 Task: Customize the Quick Access Toolbar in Outlook by adding new commands.
Action: Mouse moved to (50, 27)
Screenshot: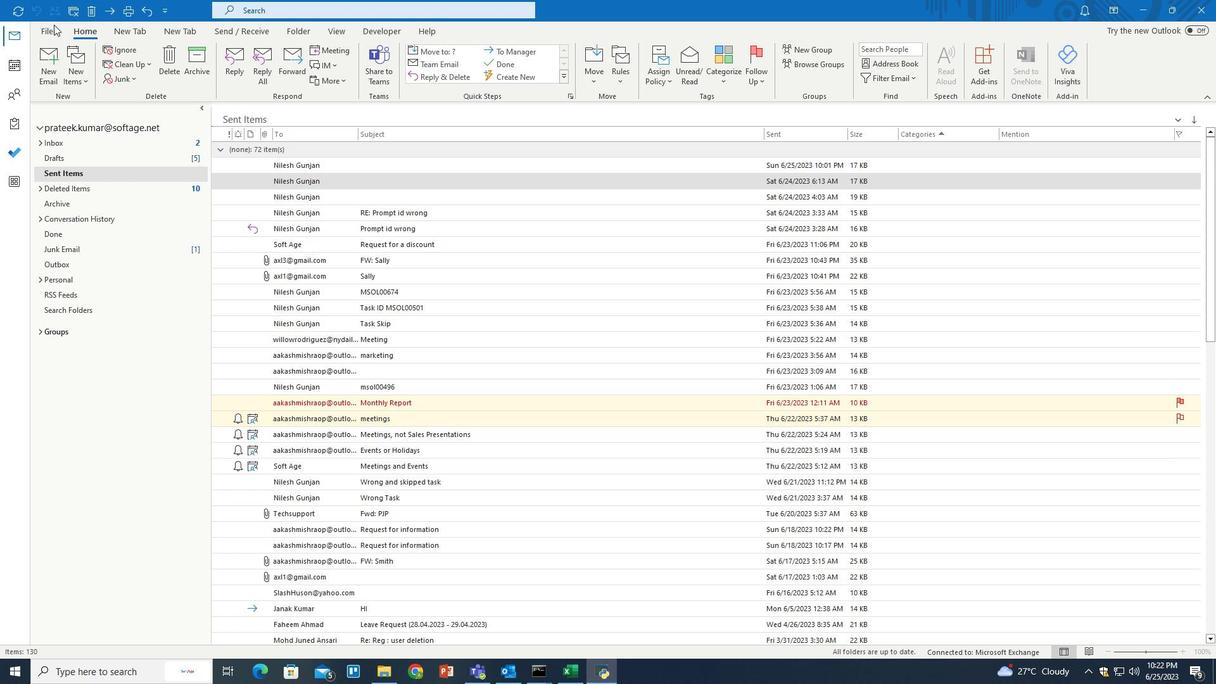 
Action: Mouse pressed left at (50, 27)
Screenshot: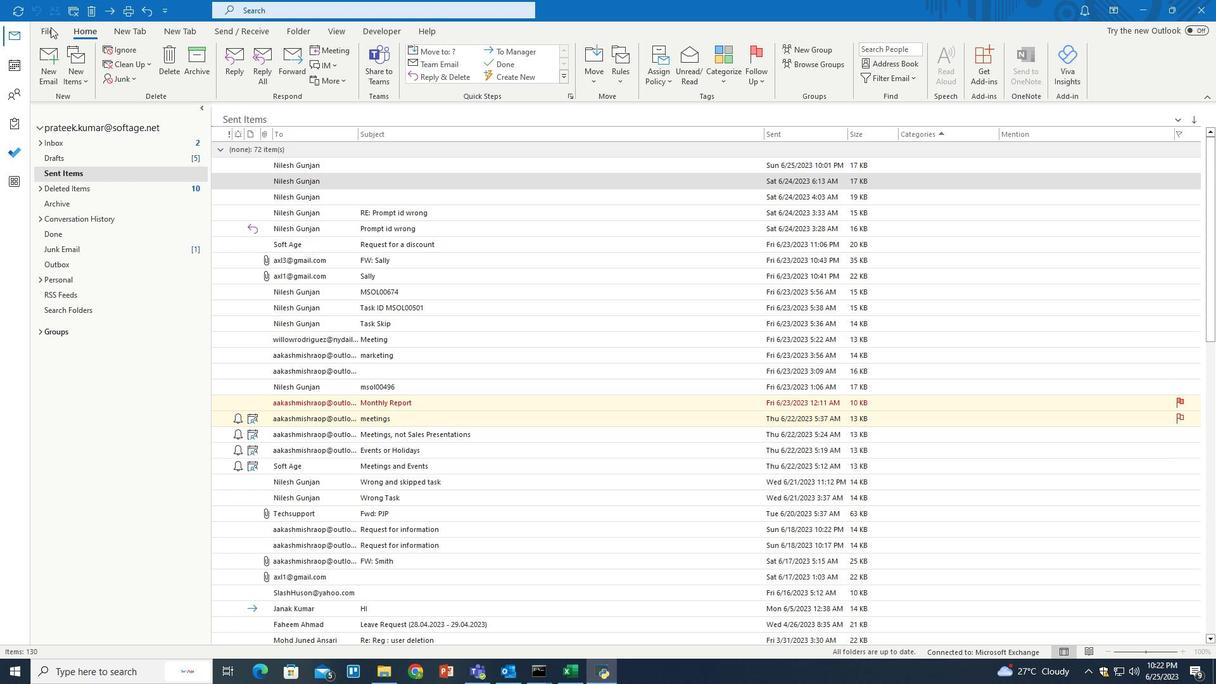 
Action: Mouse pressed left at (50, 27)
Screenshot: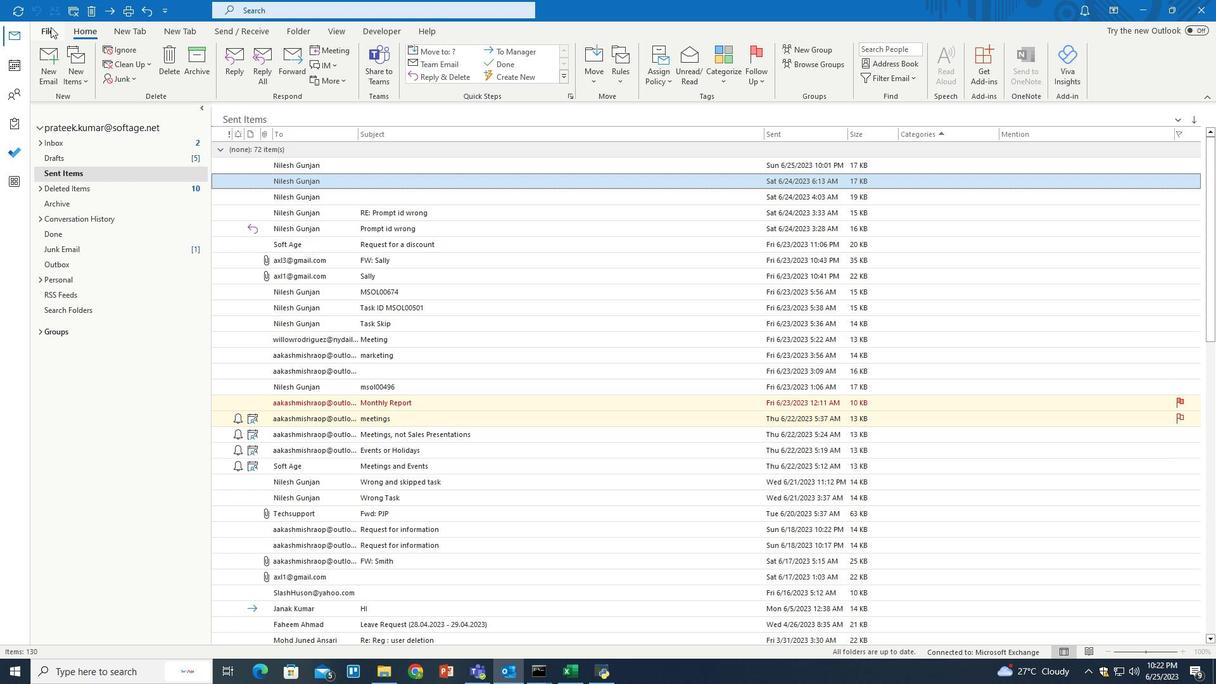 
Action: Mouse moved to (39, 609)
Screenshot: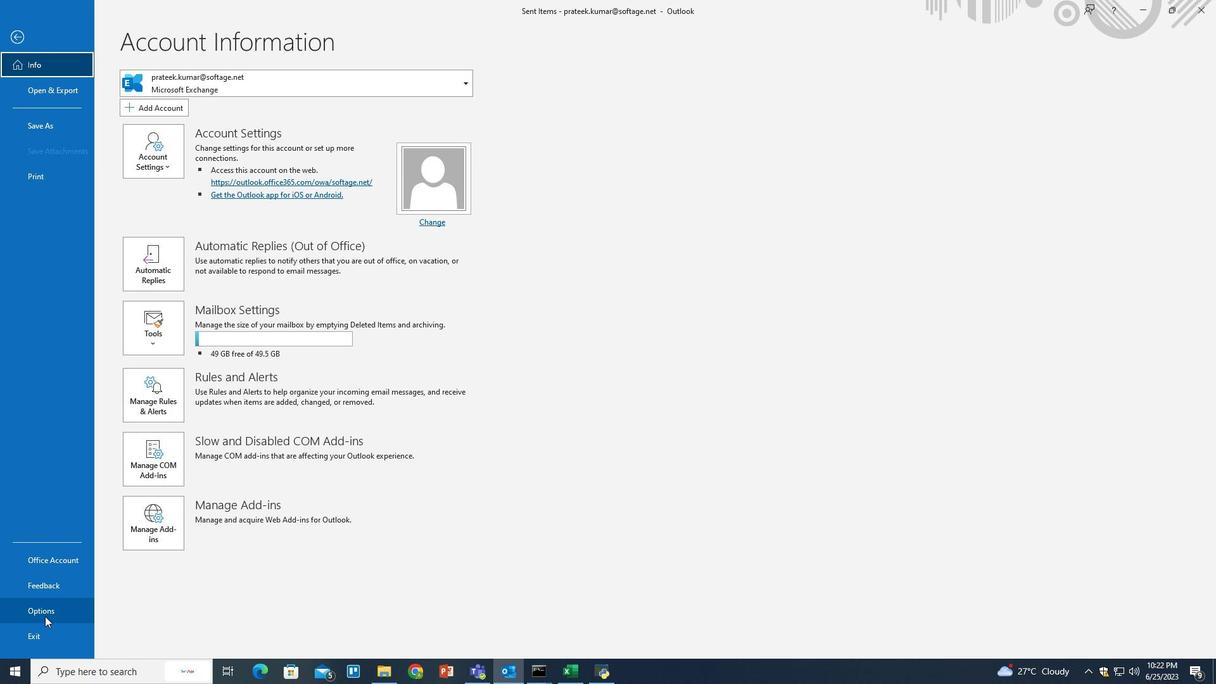 
Action: Mouse pressed left at (39, 609)
Screenshot: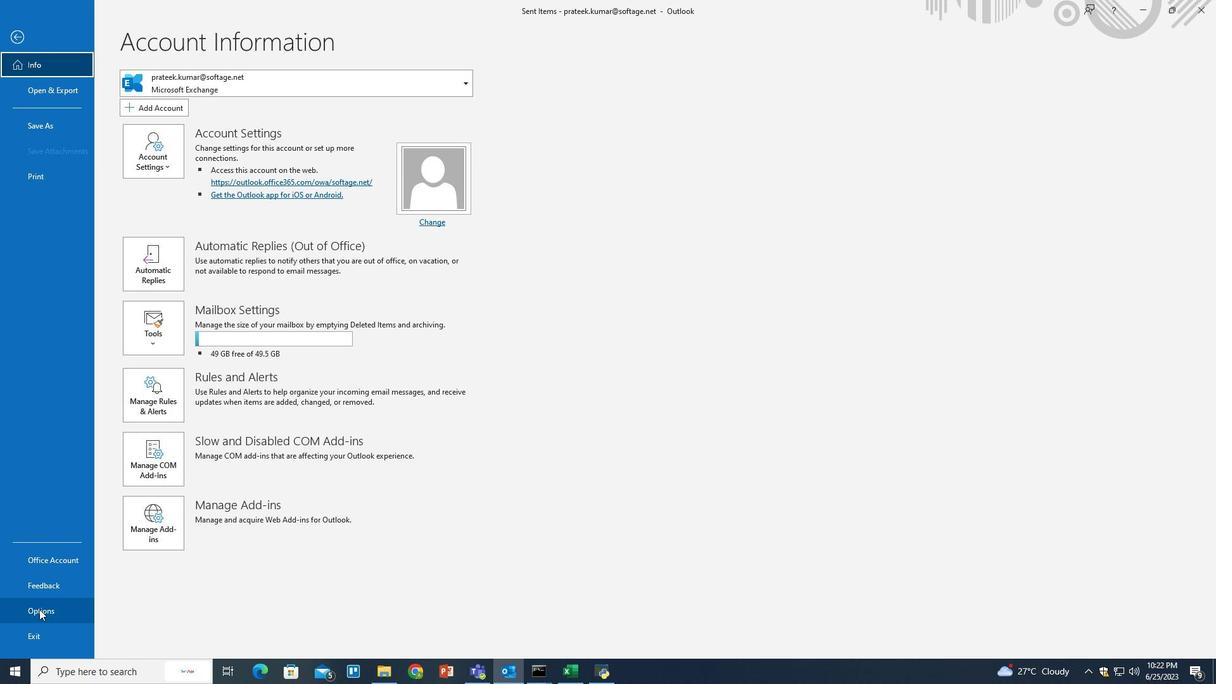 
Action: Mouse moved to (371, 342)
Screenshot: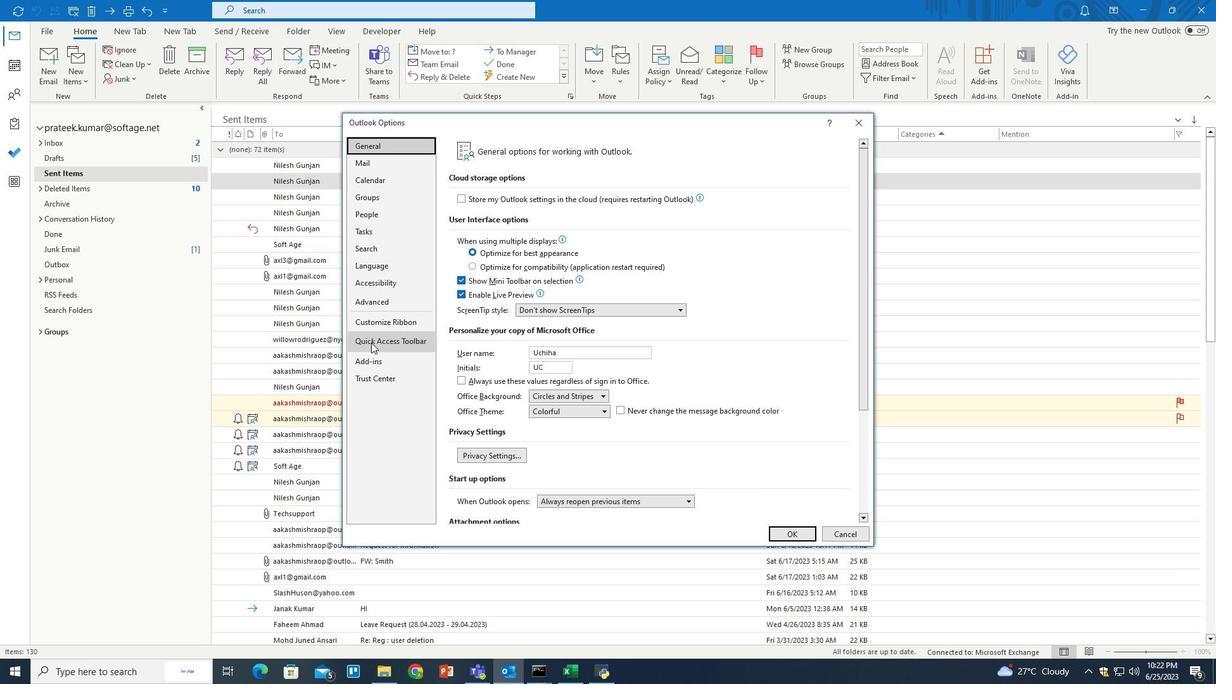 
Action: Mouse pressed left at (371, 342)
Screenshot: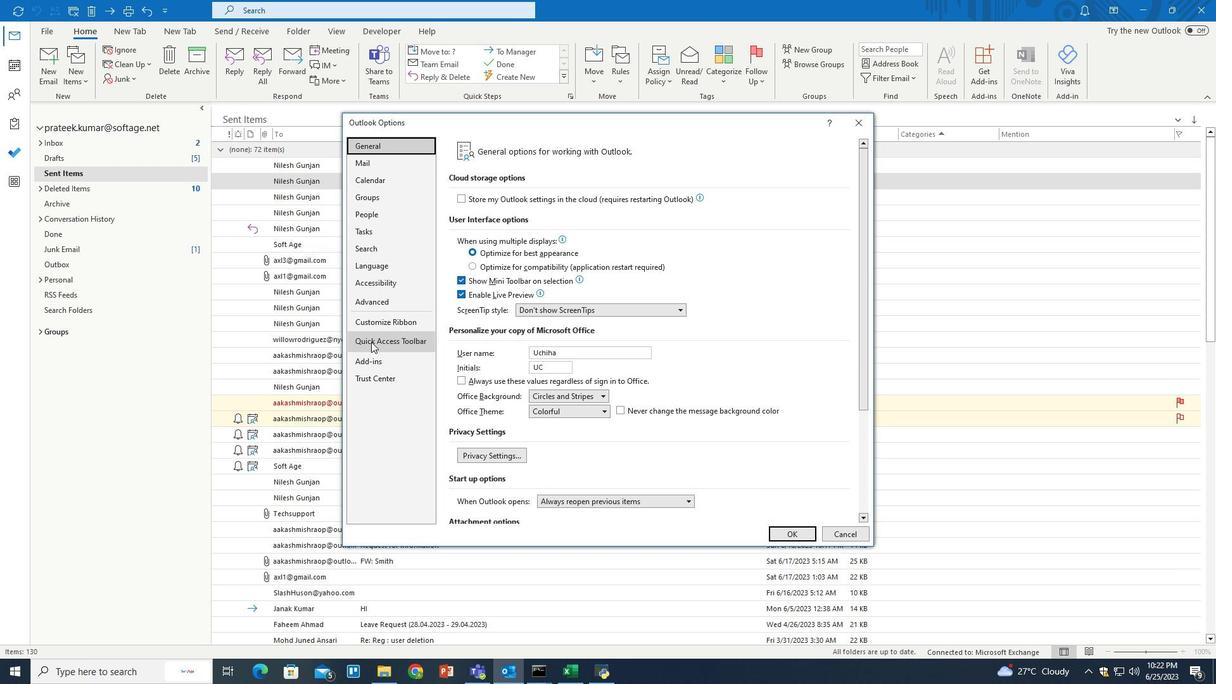 
Action: Mouse moved to (509, 350)
Screenshot: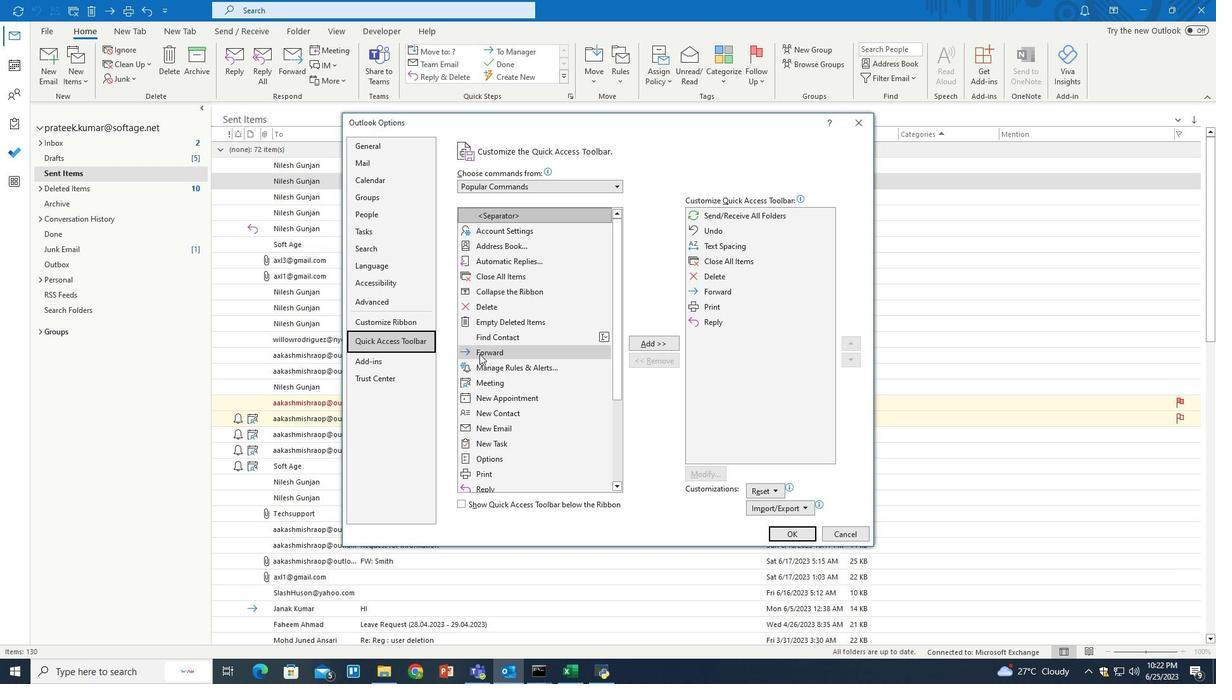
Action: Mouse scrolled (509, 349) with delta (0, 0)
Screenshot: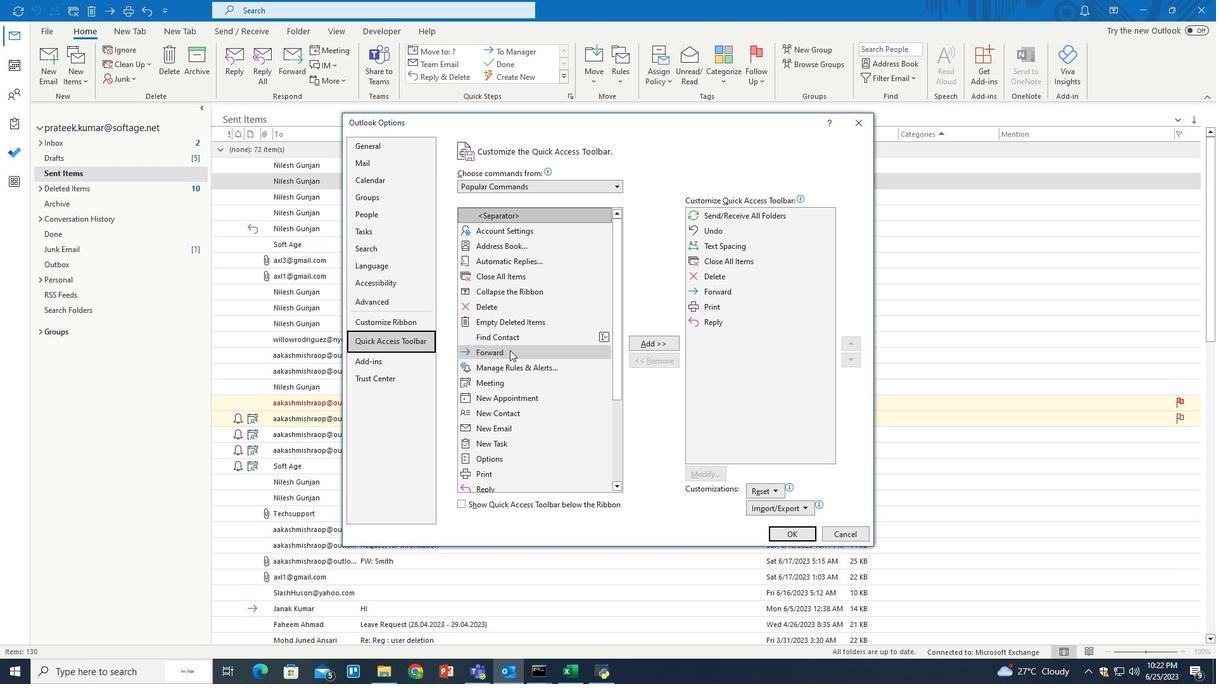 
Action: Mouse scrolled (509, 349) with delta (0, 0)
Screenshot: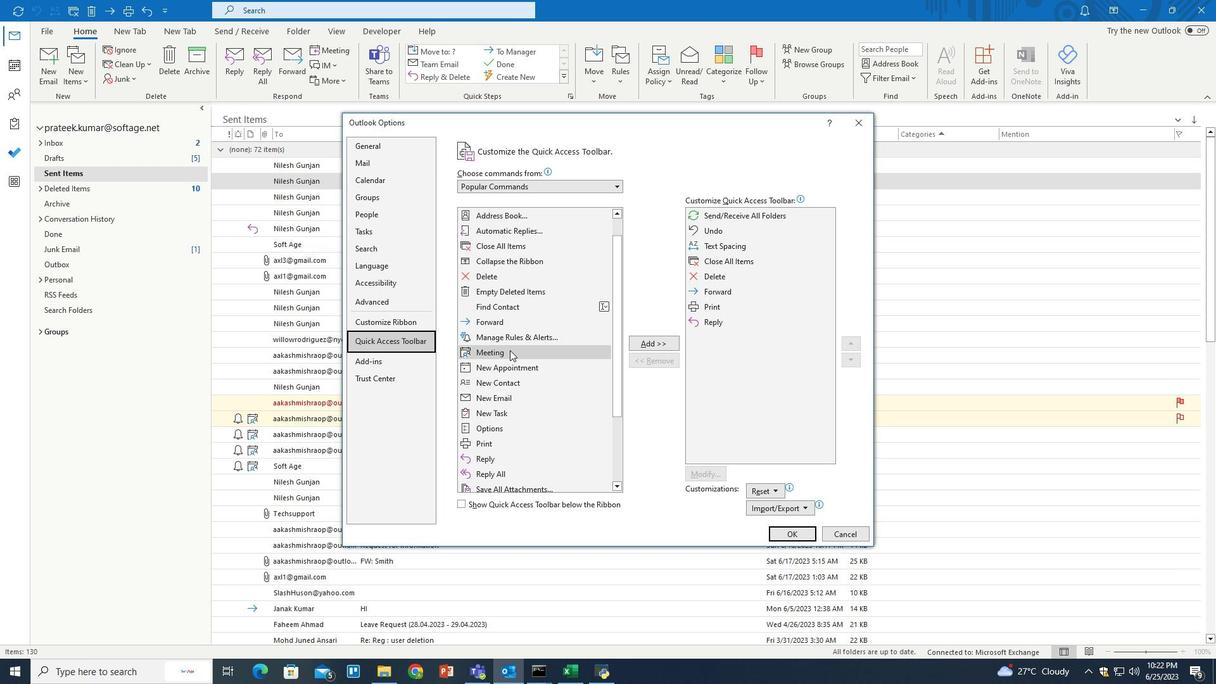 
Action: Mouse scrolled (509, 349) with delta (0, 0)
Screenshot: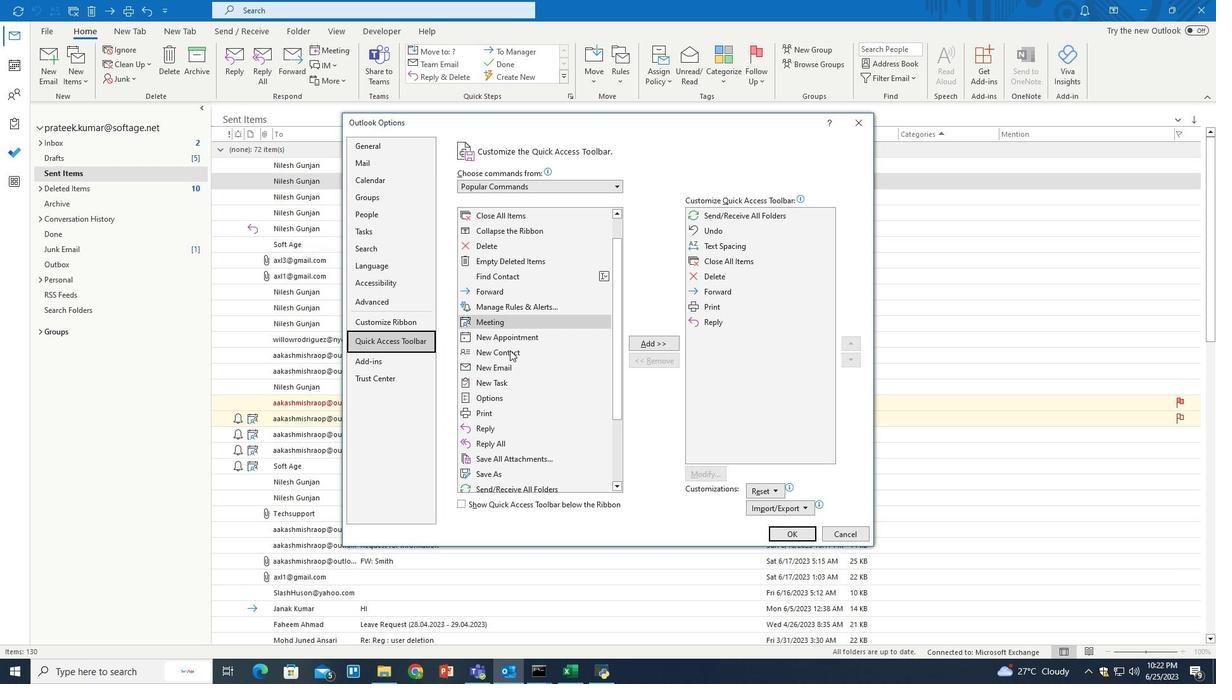 
Action: Mouse scrolled (509, 349) with delta (0, 0)
Screenshot: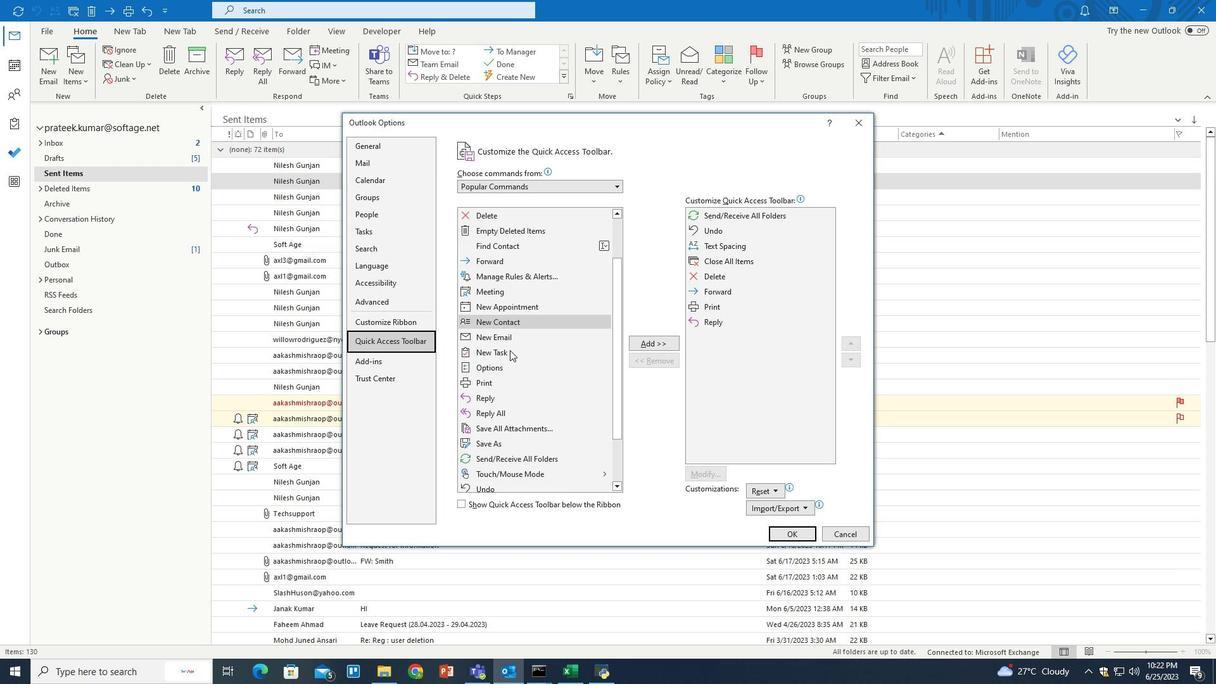 
Action: Mouse scrolled (509, 349) with delta (0, 0)
Screenshot: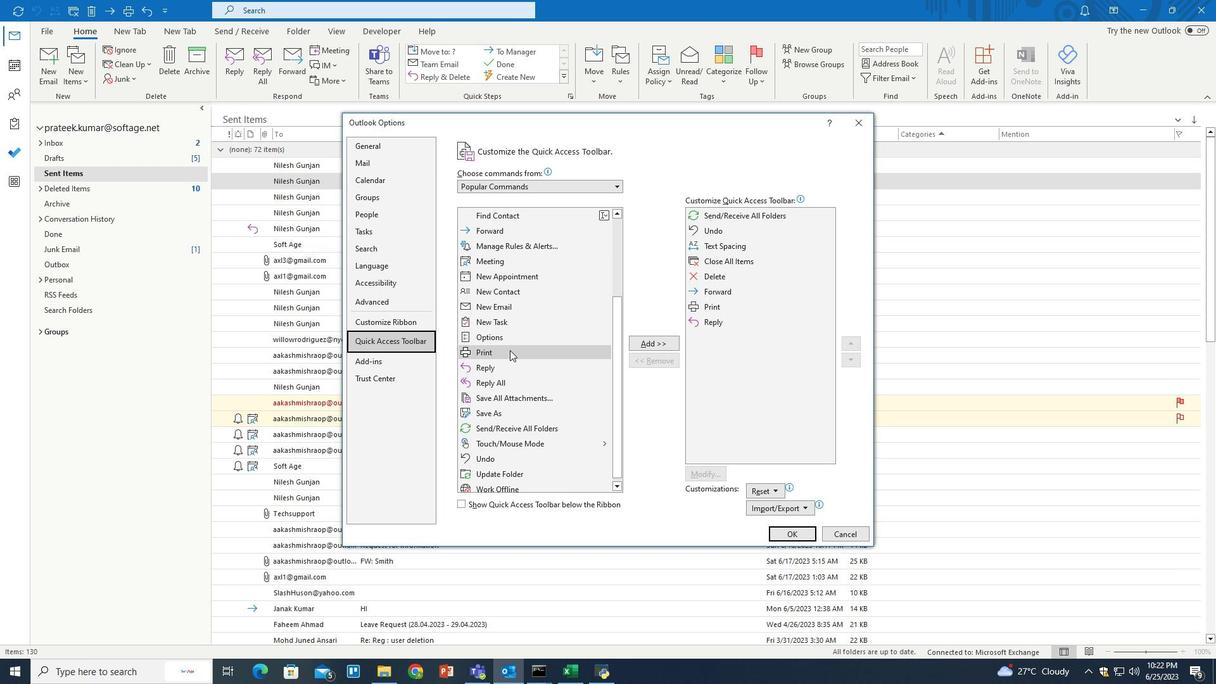 
Action: Mouse moved to (489, 406)
Screenshot: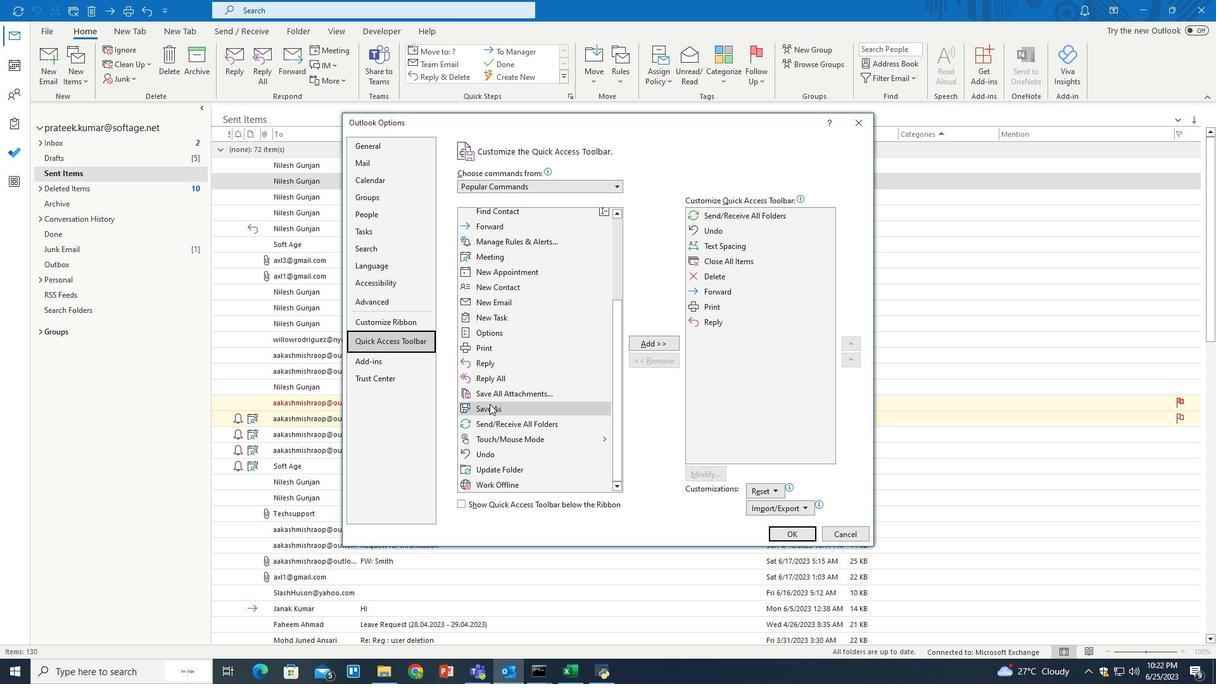 
Action: Mouse pressed left at (489, 406)
Screenshot: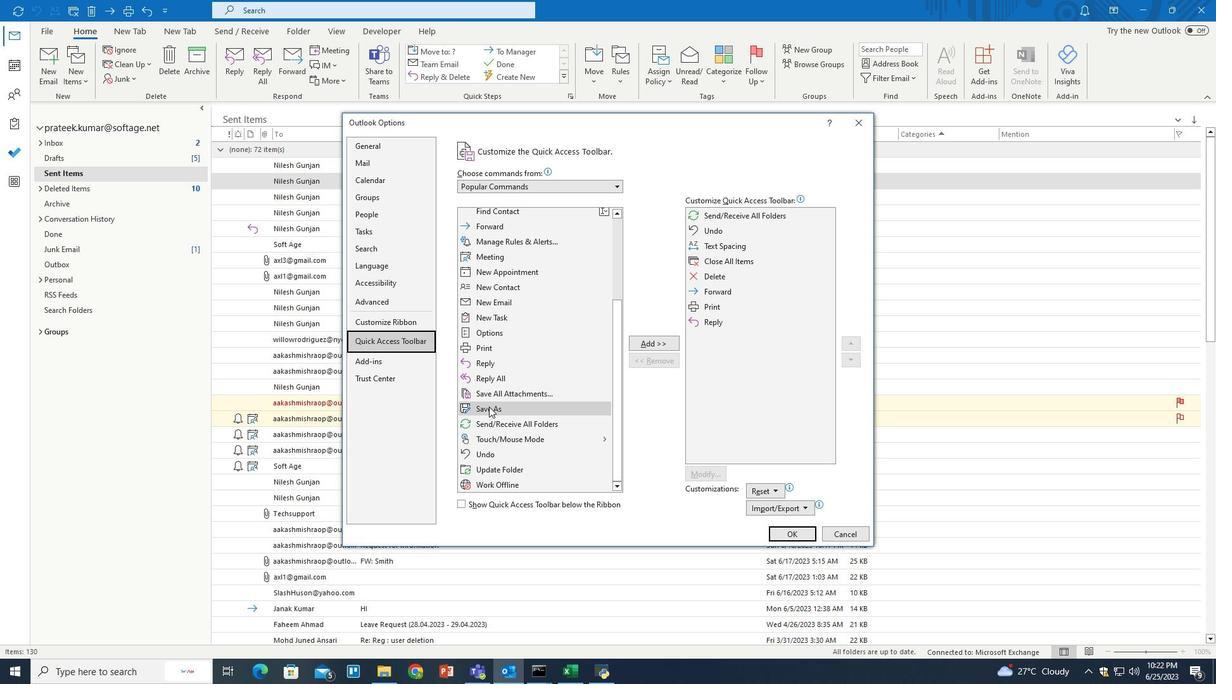 
Action: Mouse moved to (640, 342)
Screenshot: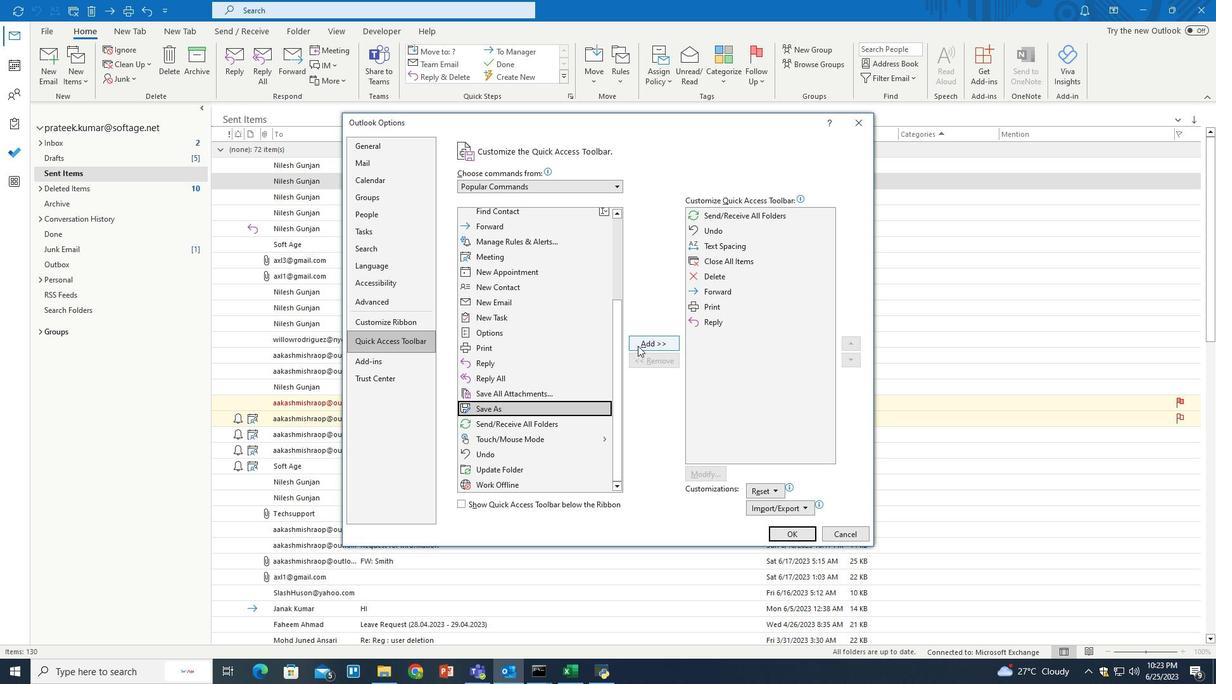 
Action: Mouse pressed left at (640, 342)
Screenshot: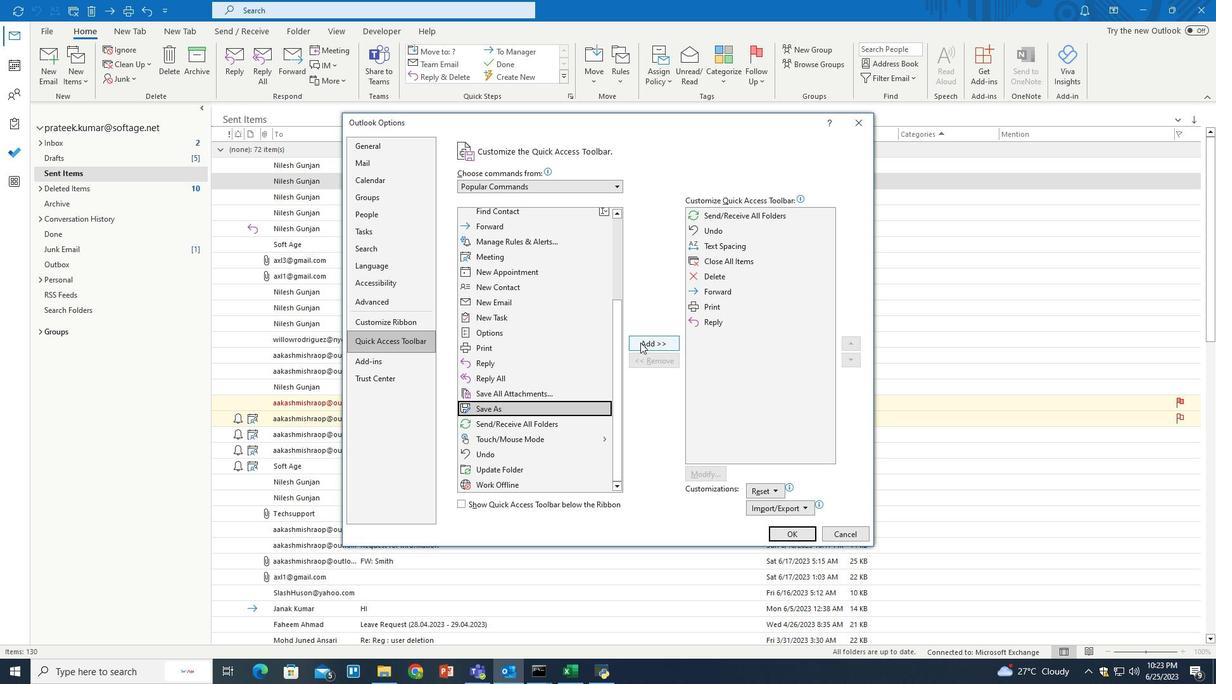 
Action: Mouse moved to (789, 533)
Screenshot: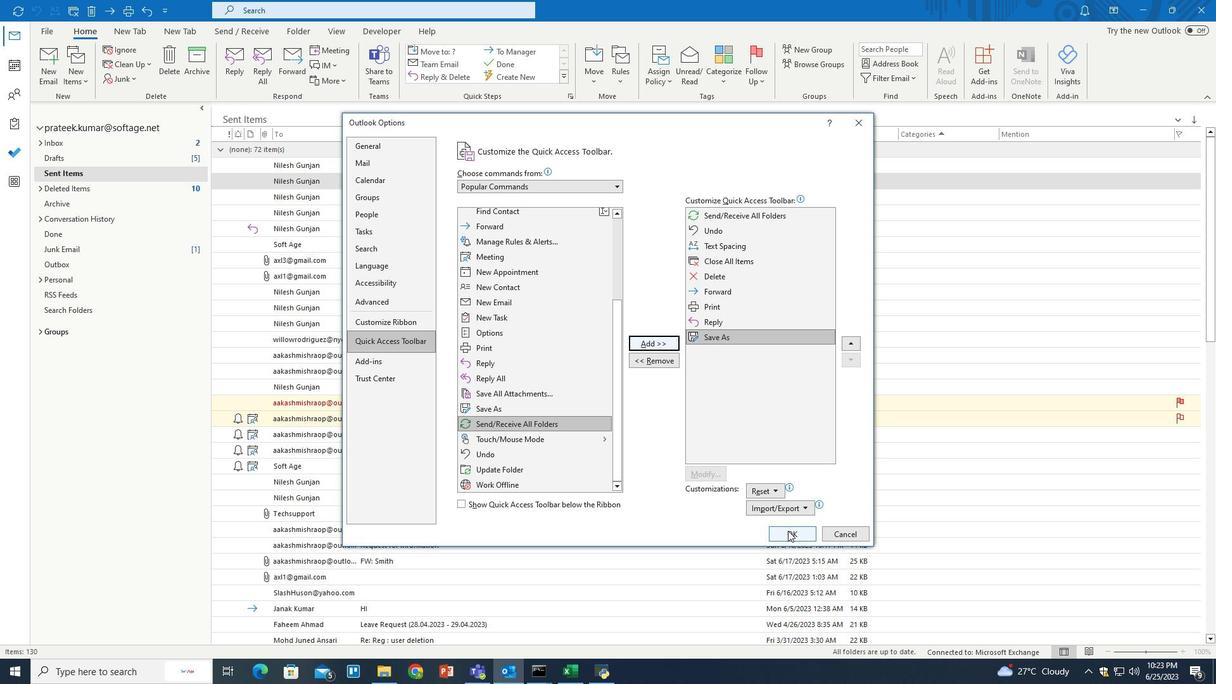 
Action: Mouse pressed left at (789, 533)
Screenshot: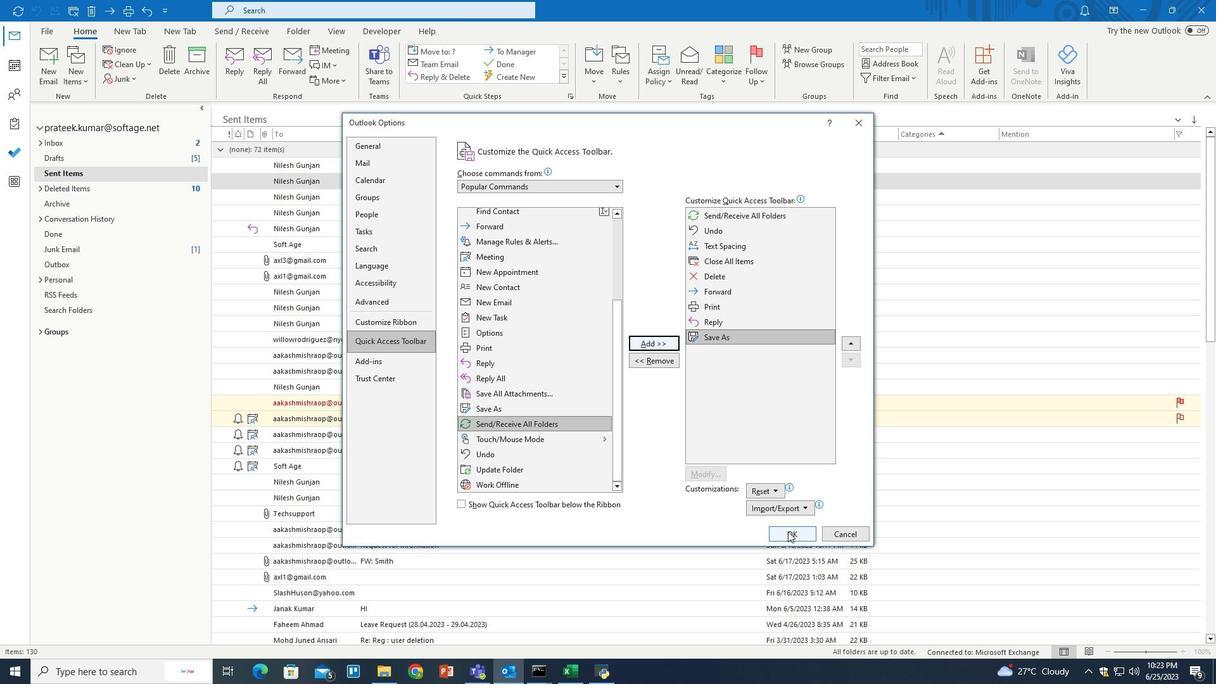 
Action: Mouse moved to (540, 370)
Screenshot: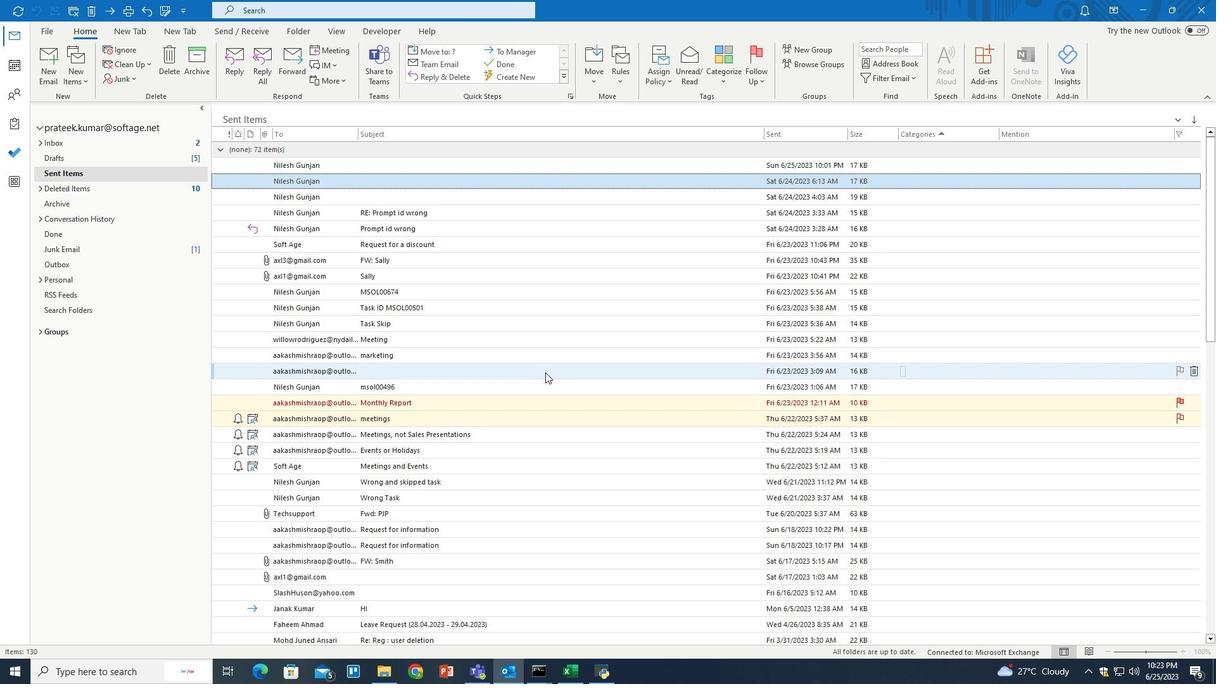 
